 Task: Start in the project WolfTech the sprint 'Hyperspace', with a duration of 1 week.
Action: Mouse moved to (167, 50)
Screenshot: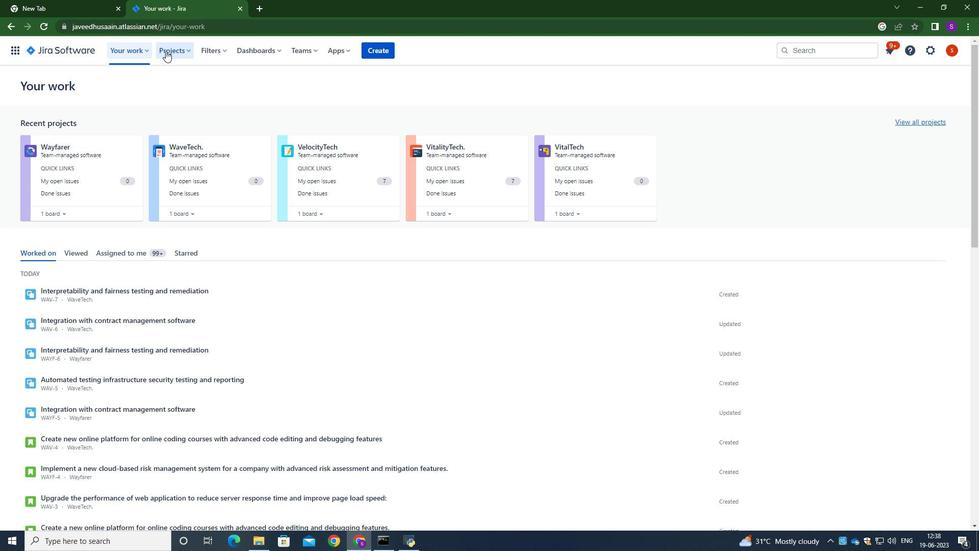 
Action: Mouse pressed left at (167, 50)
Screenshot: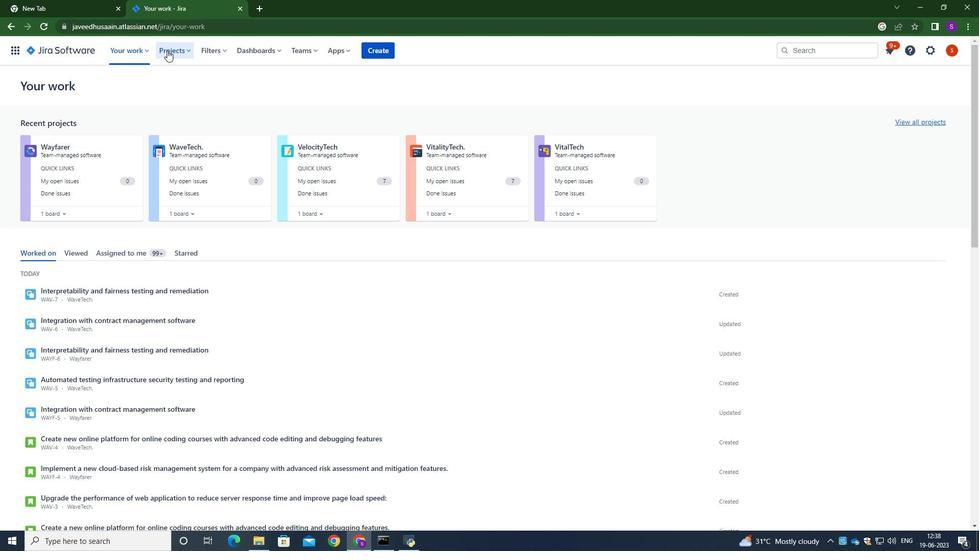 
Action: Mouse moved to (207, 100)
Screenshot: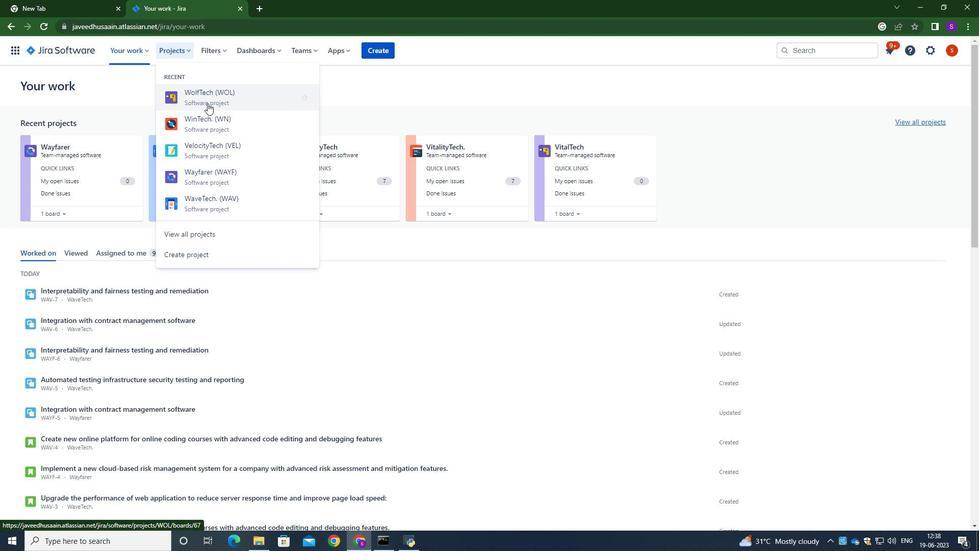 
Action: Mouse pressed left at (207, 100)
Screenshot: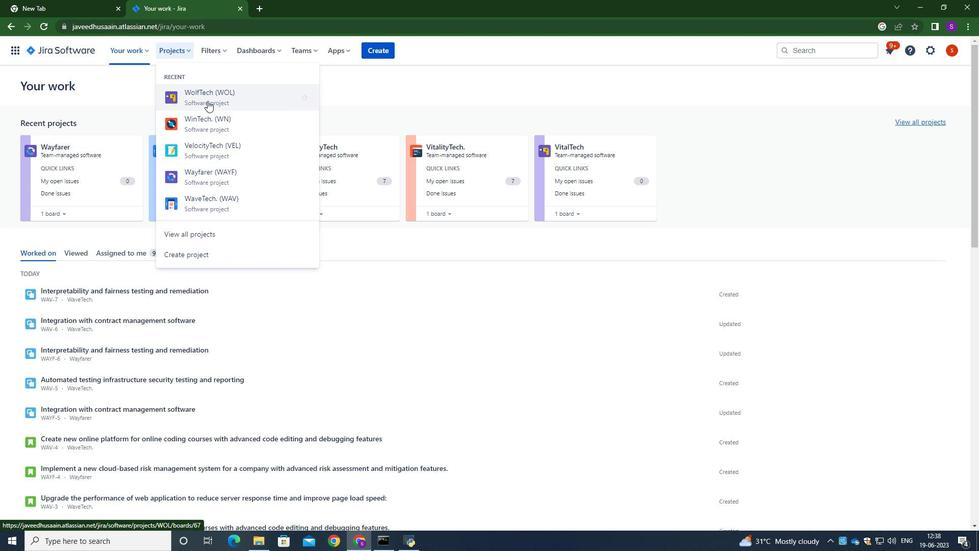 
Action: Mouse moved to (57, 155)
Screenshot: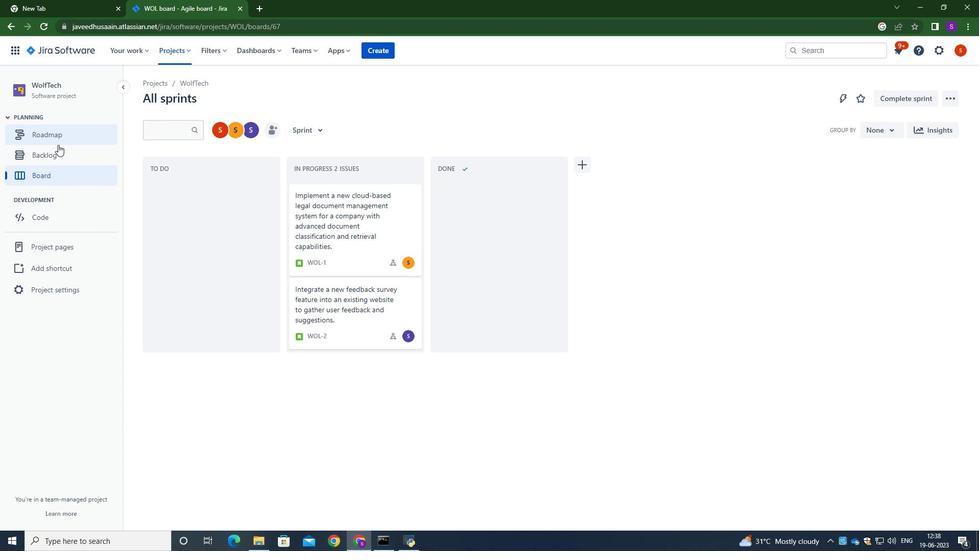 
Action: Mouse pressed left at (57, 155)
Screenshot: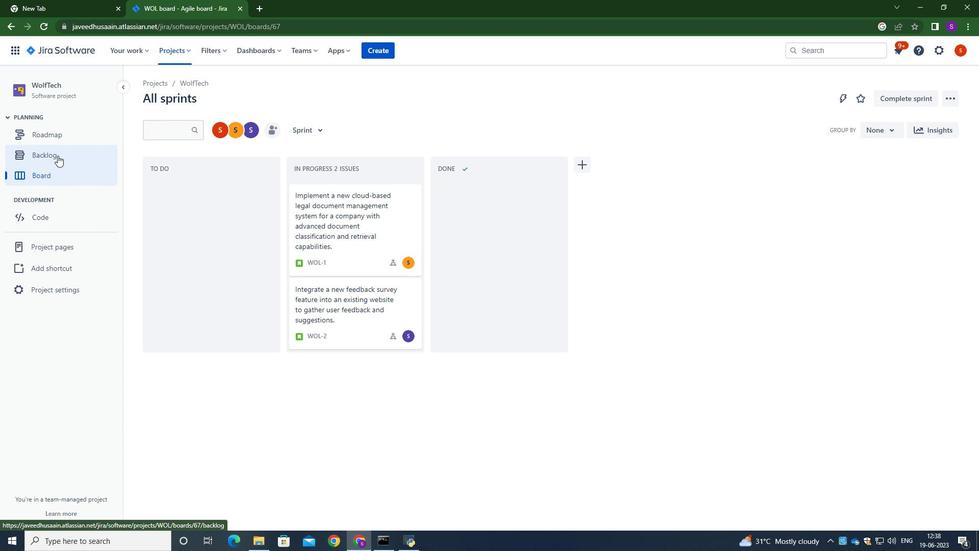 
Action: Mouse moved to (450, 268)
Screenshot: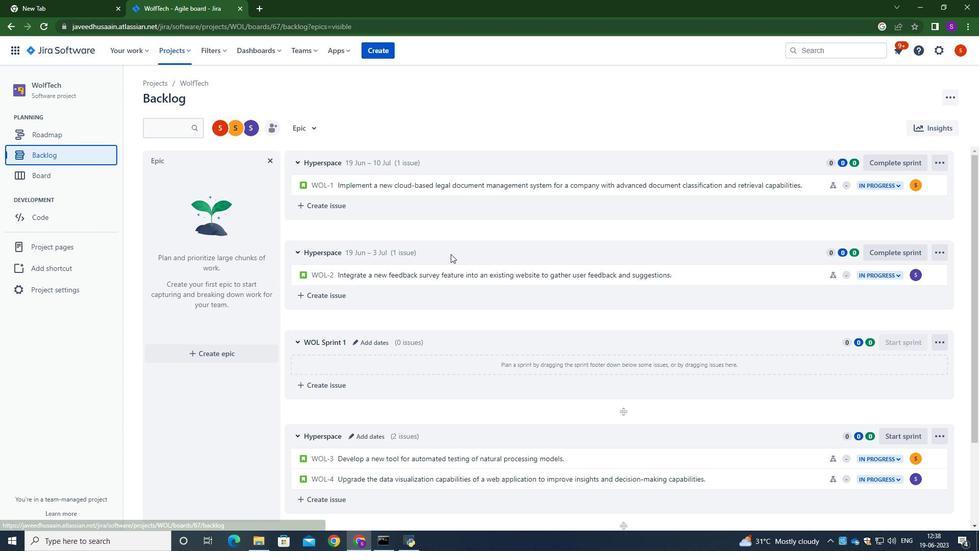 
Action: Mouse scrolled (450, 267) with delta (0, 0)
Screenshot: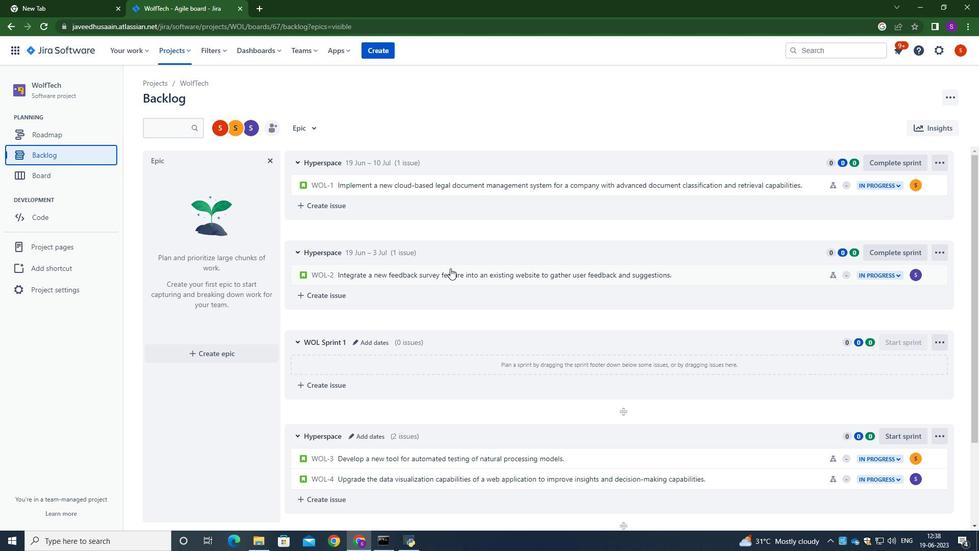 
Action: Mouse scrolled (450, 267) with delta (0, 0)
Screenshot: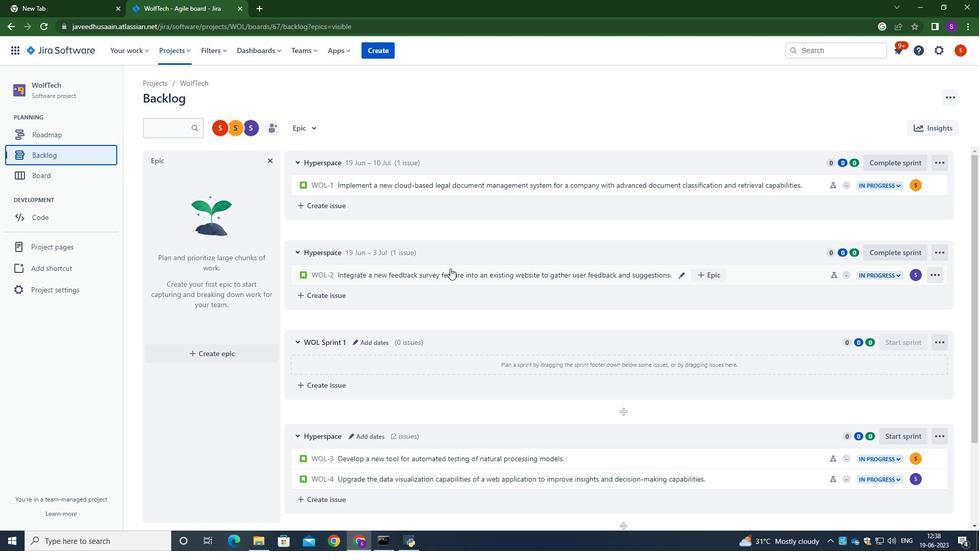 
Action: Mouse moved to (909, 332)
Screenshot: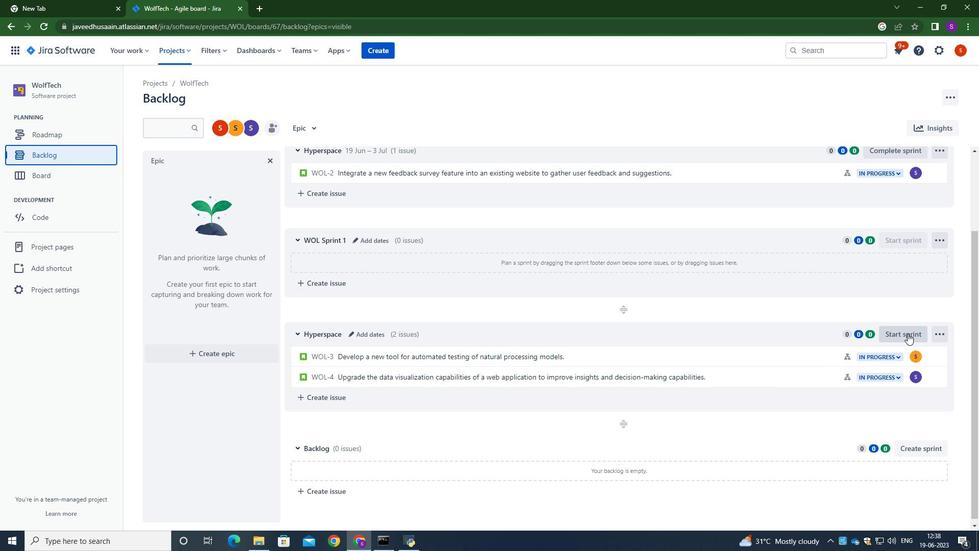 
Action: Mouse pressed left at (909, 332)
Screenshot: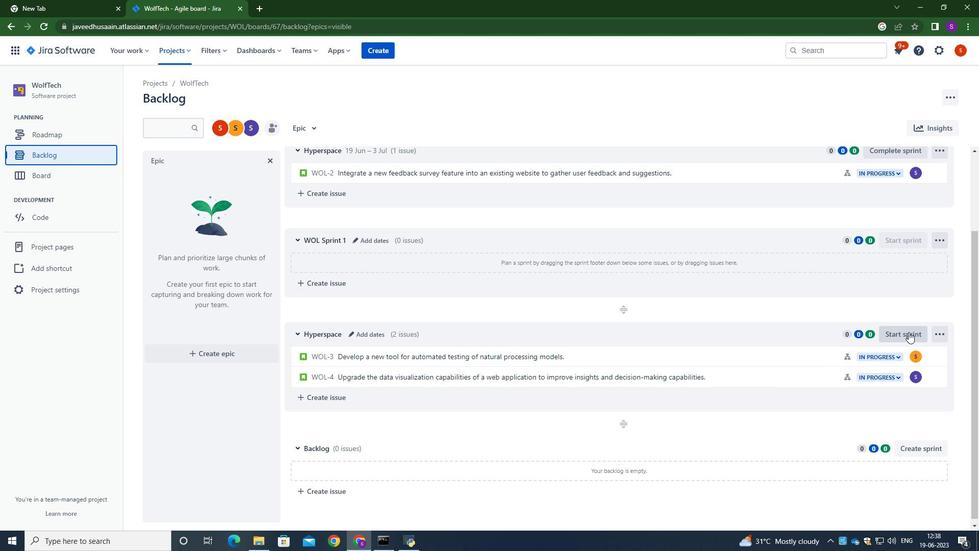 
Action: Mouse moved to (404, 175)
Screenshot: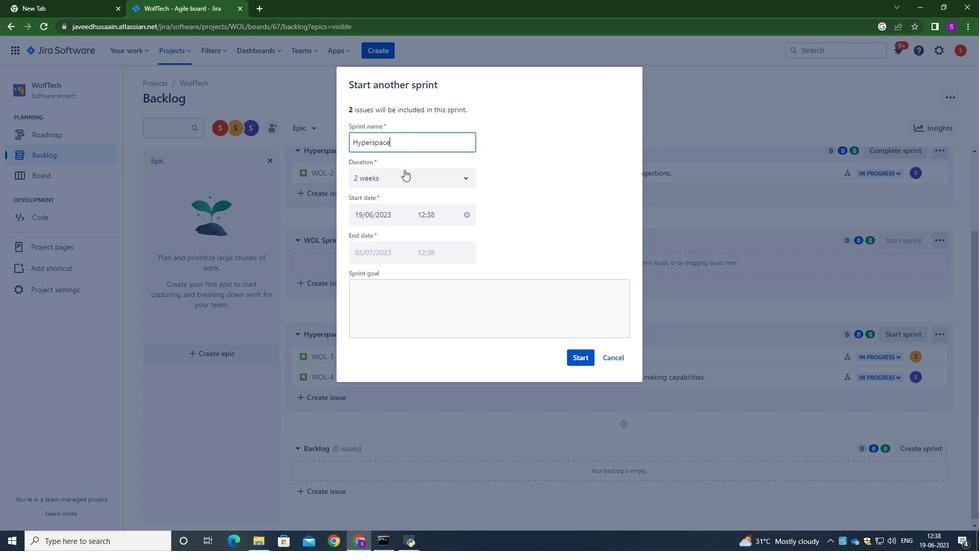 
Action: Mouse pressed left at (404, 175)
Screenshot: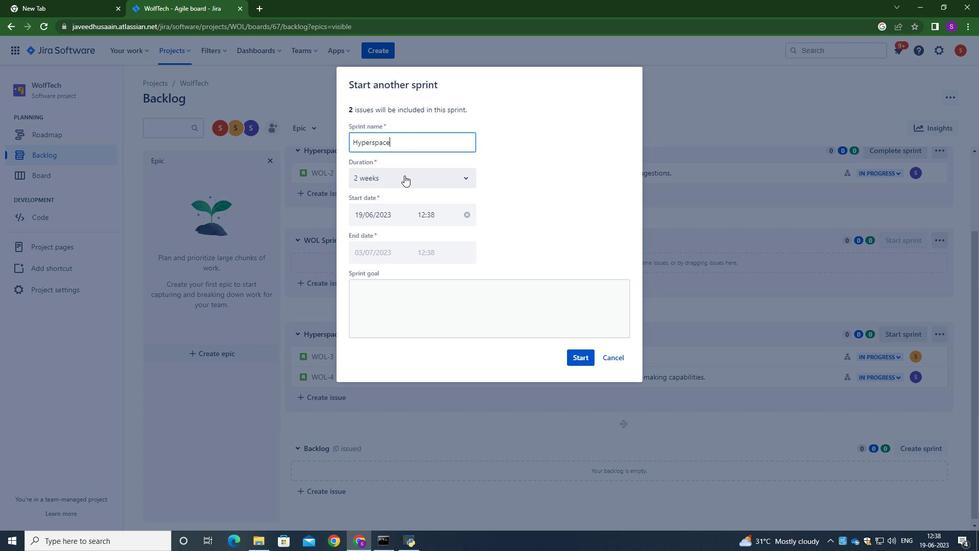 
Action: Mouse moved to (400, 212)
Screenshot: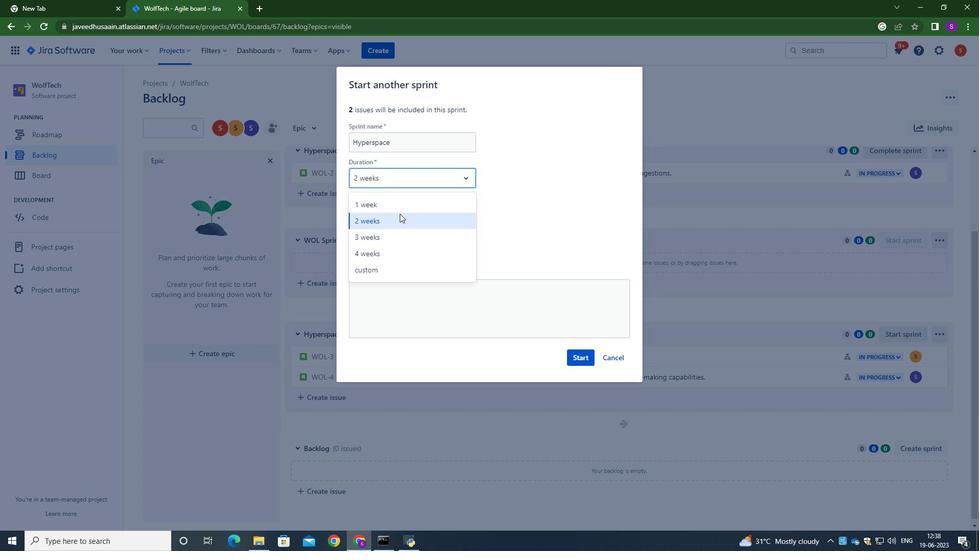 
Action: Mouse pressed left at (400, 212)
Screenshot: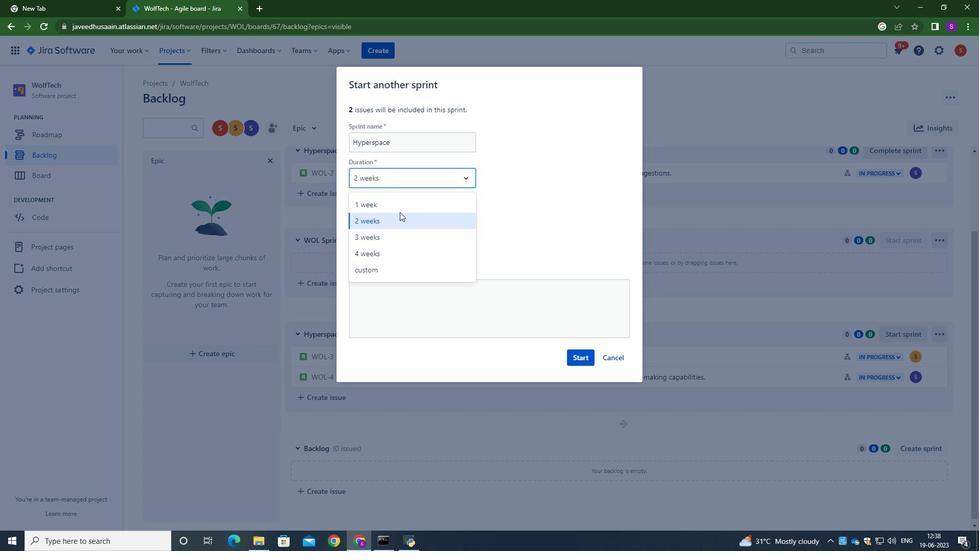 
Action: Mouse moved to (389, 182)
Screenshot: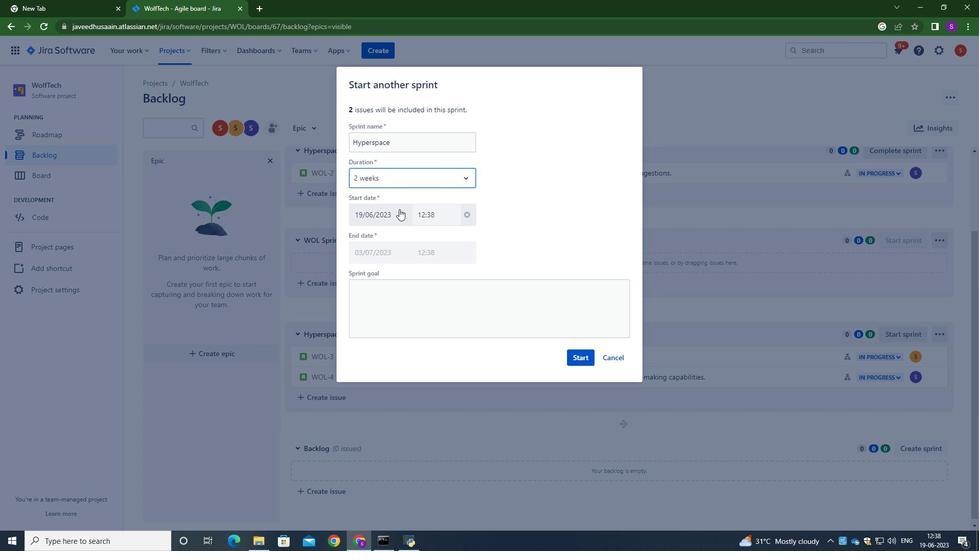 
Action: Mouse pressed left at (389, 182)
Screenshot: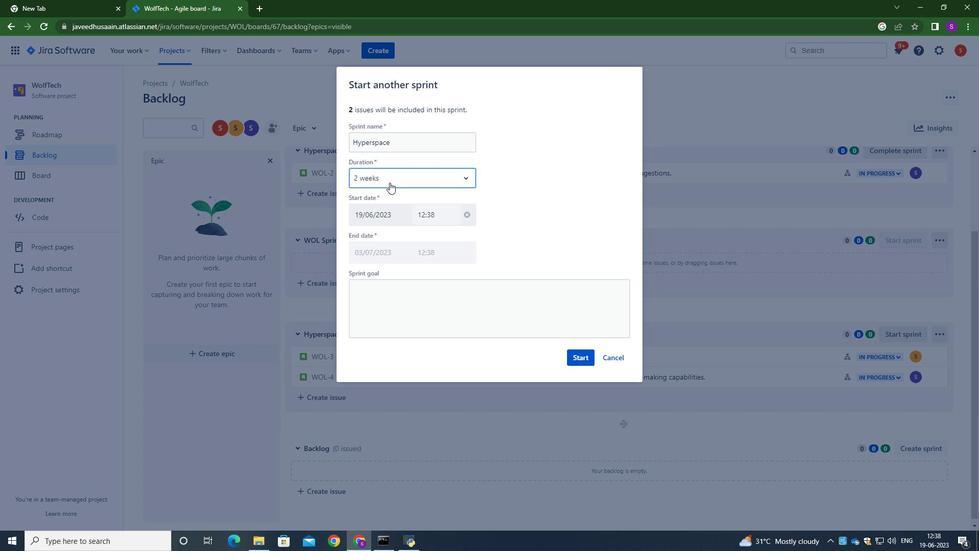 
Action: Mouse moved to (391, 206)
Screenshot: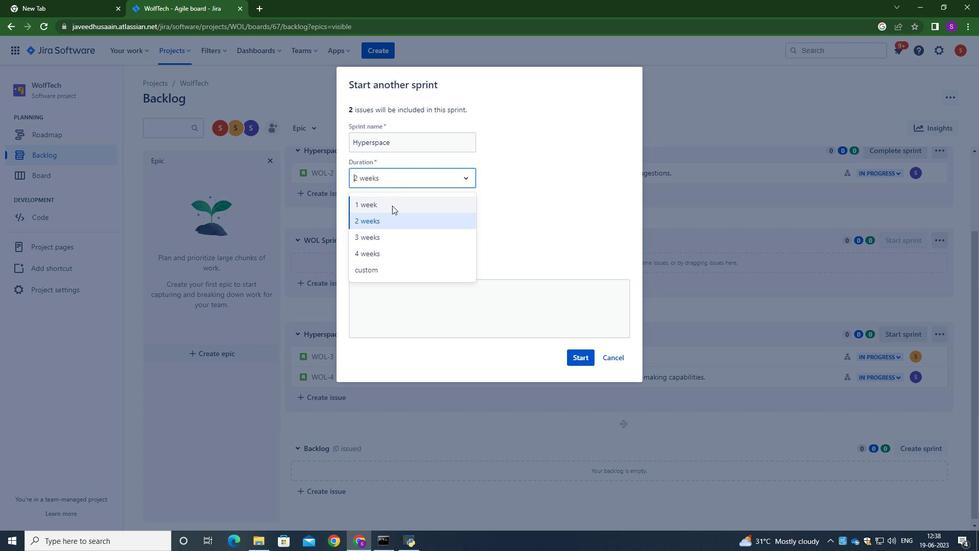 
Action: Mouse pressed left at (391, 206)
Screenshot: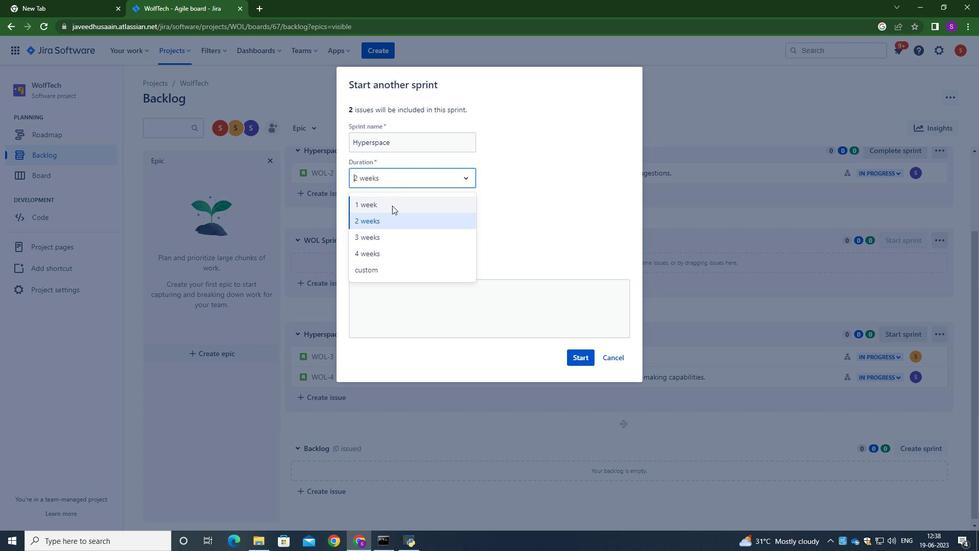 
Action: Mouse moved to (586, 356)
Screenshot: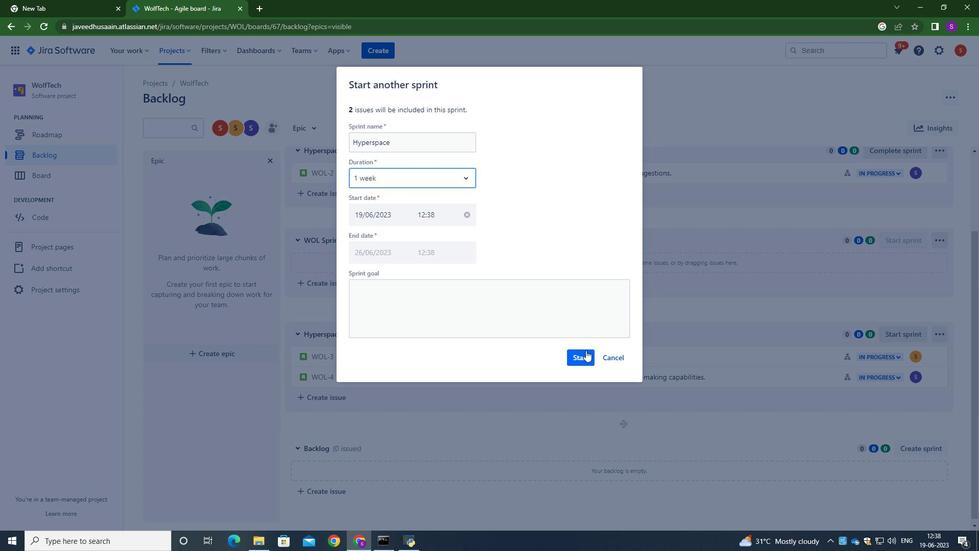
Action: Mouse pressed left at (586, 356)
Screenshot: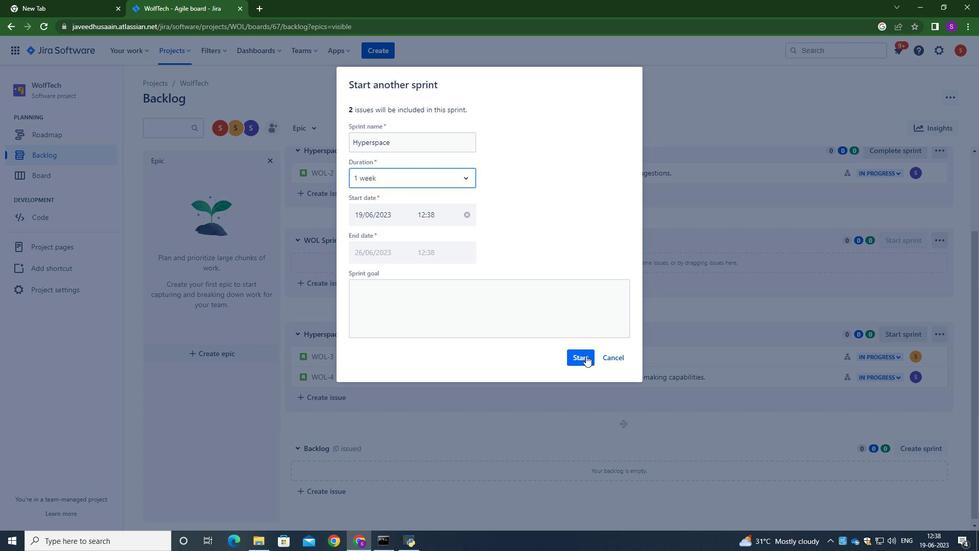 
Action: Mouse moved to (68, 343)
Screenshot: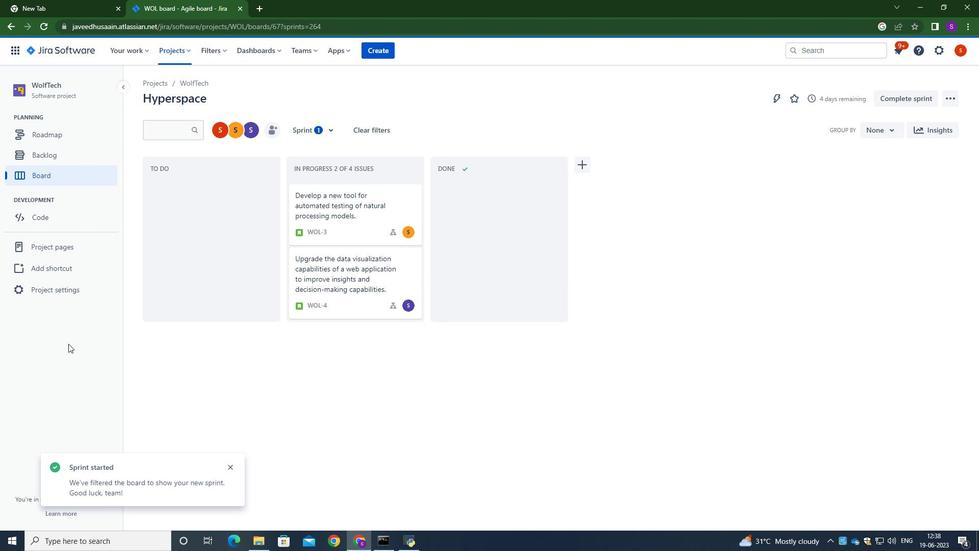 
